 Task: Create New Customer with Customer Name: Look Alive, Billing Address Line1: 3518 Cook Hill Road, Billing Address Line2:  Danbury, Billing Address Line3:  Connecticut 06810, Cell Number: 858-577-0212_x000D_

Action: Mouse moved to (150, 31)
Screenshot: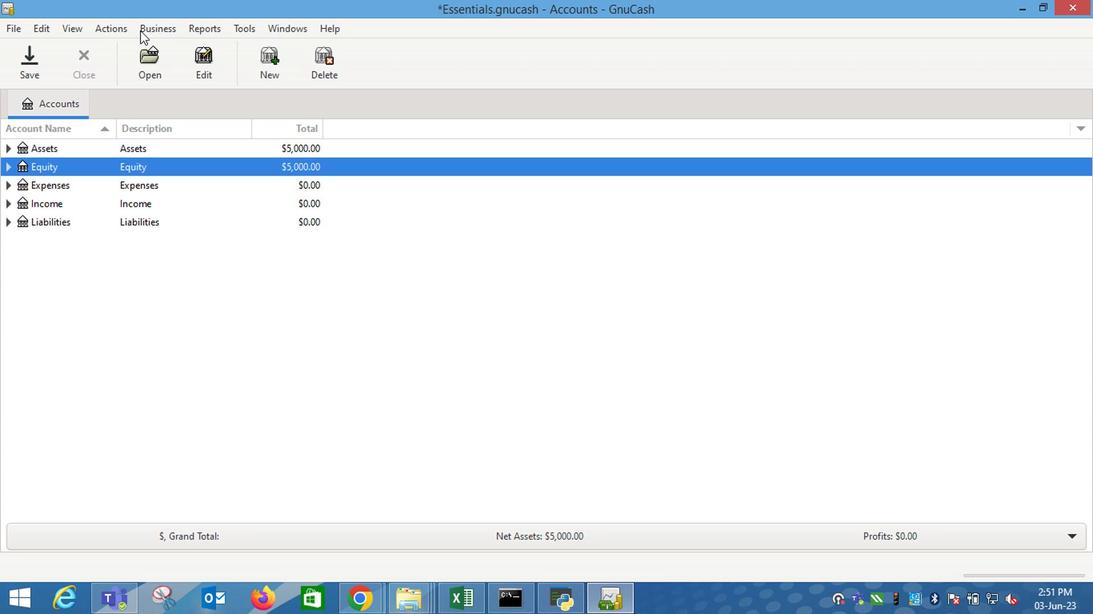 
Action: Mouse pressed left at (150, 31)
Screenshot: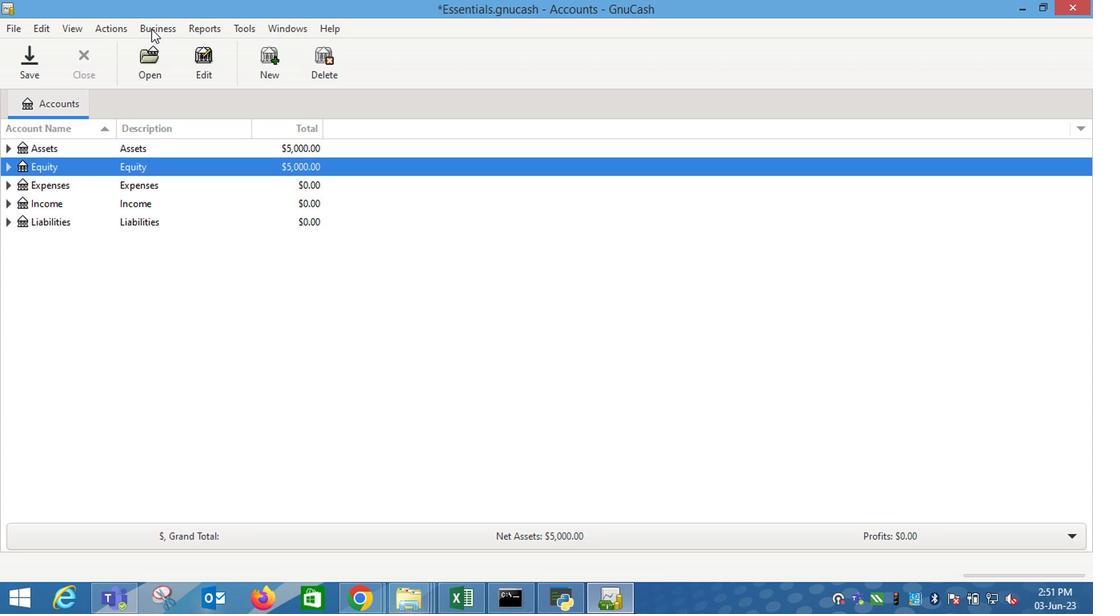 
Action: Mouse moved to (331, 75)
Screenshot: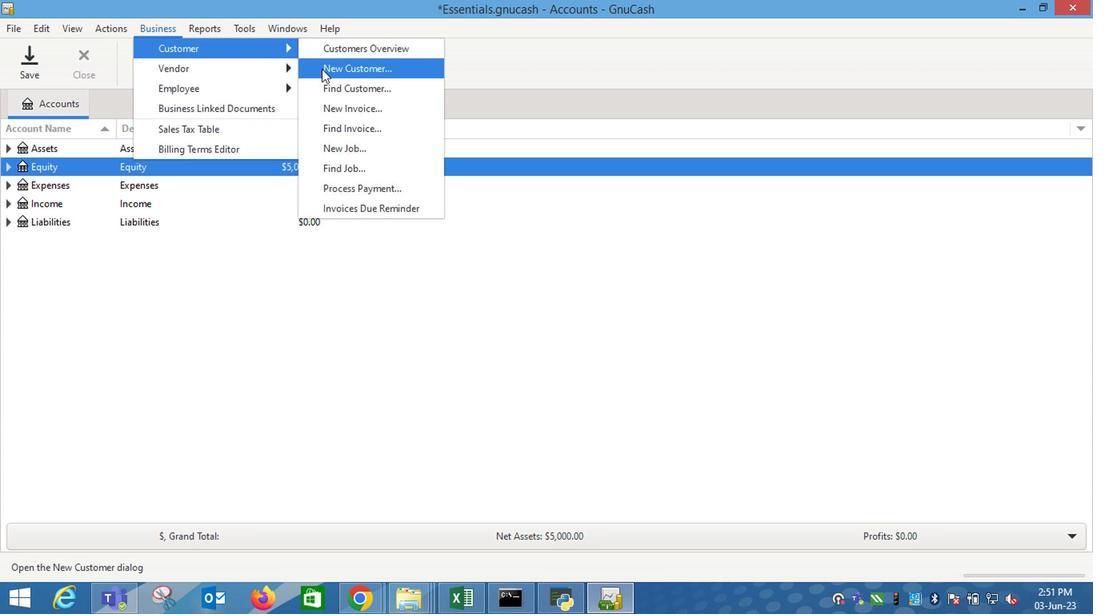 
Action: Mouse pressed left at (331, 75)
Screenshot: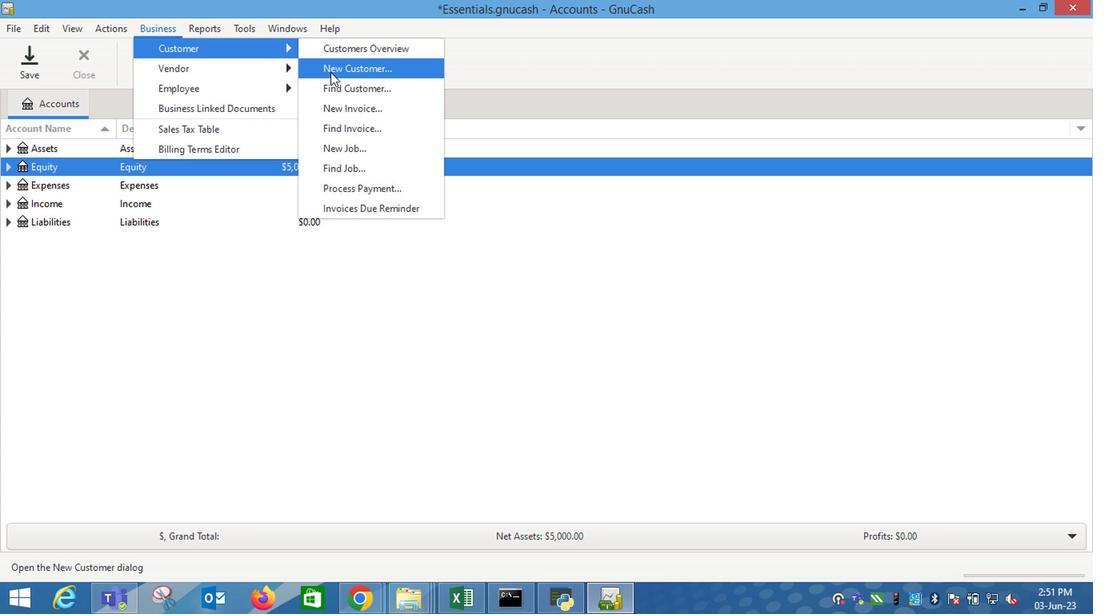 
Action: Mouse moved to (1049, 285)
Screenshot: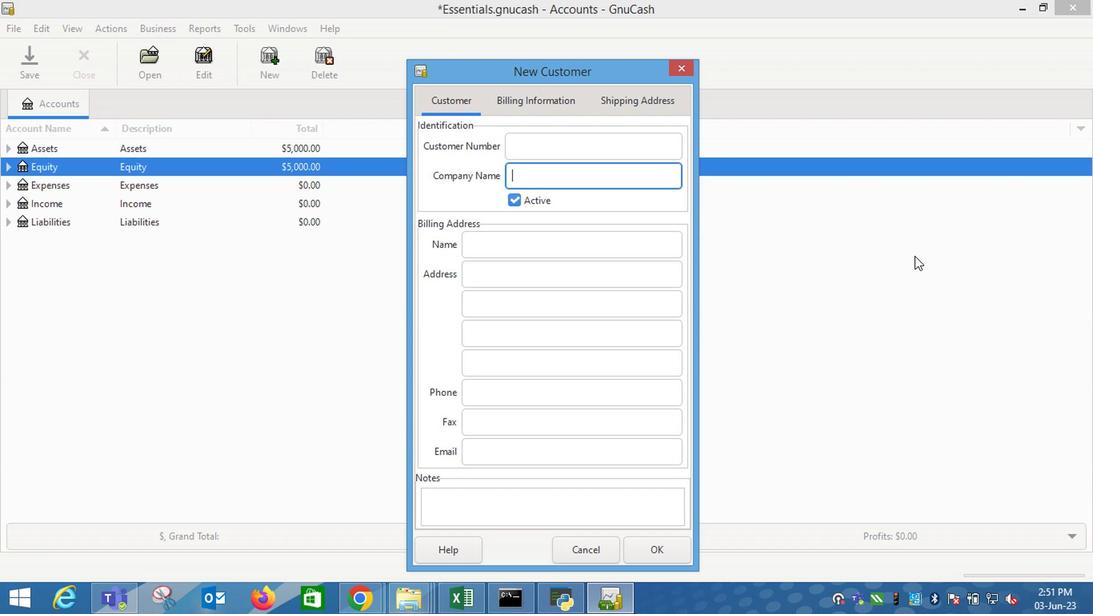 
Action: Key pressed <Key.shift_r>Look<Key.space><Key.shift_r>Alive<Key.tab><Key.tab><Key.tab>3518<Key.space><Key.shift_r>Cook<Key.space><Key.shift_r>Hill<Key.space><Key.shift_r>Road<Key.tab><Key.shift_r>Da<Key.tab><Key.shift_r>Co<Key.tab><Key.tab>858-577-0212
Screenshot: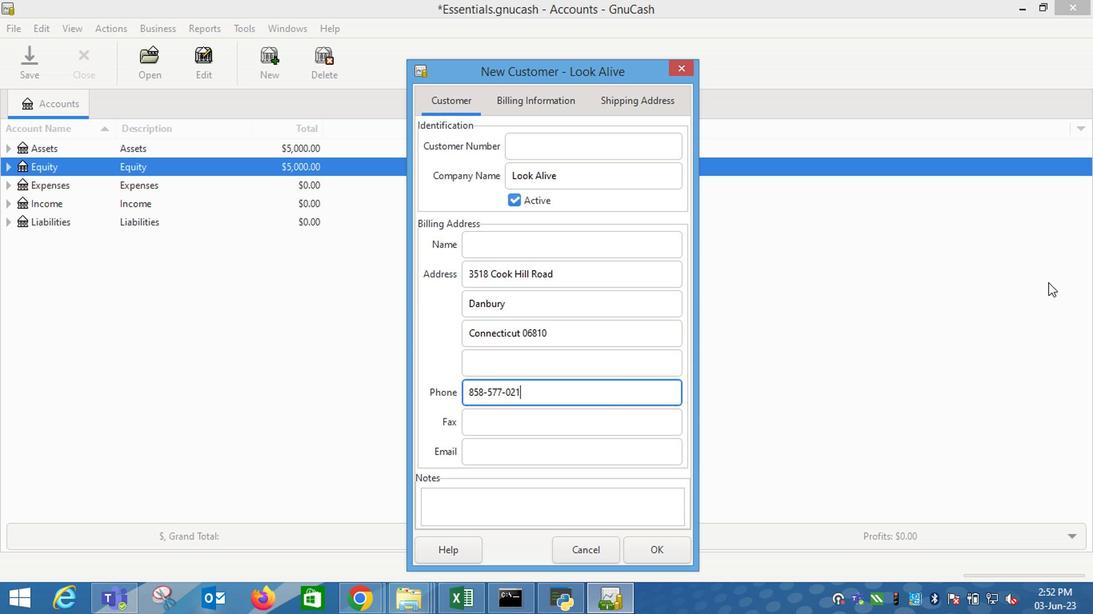 
Action: Mouse moved to (547, 112)
Screenshot: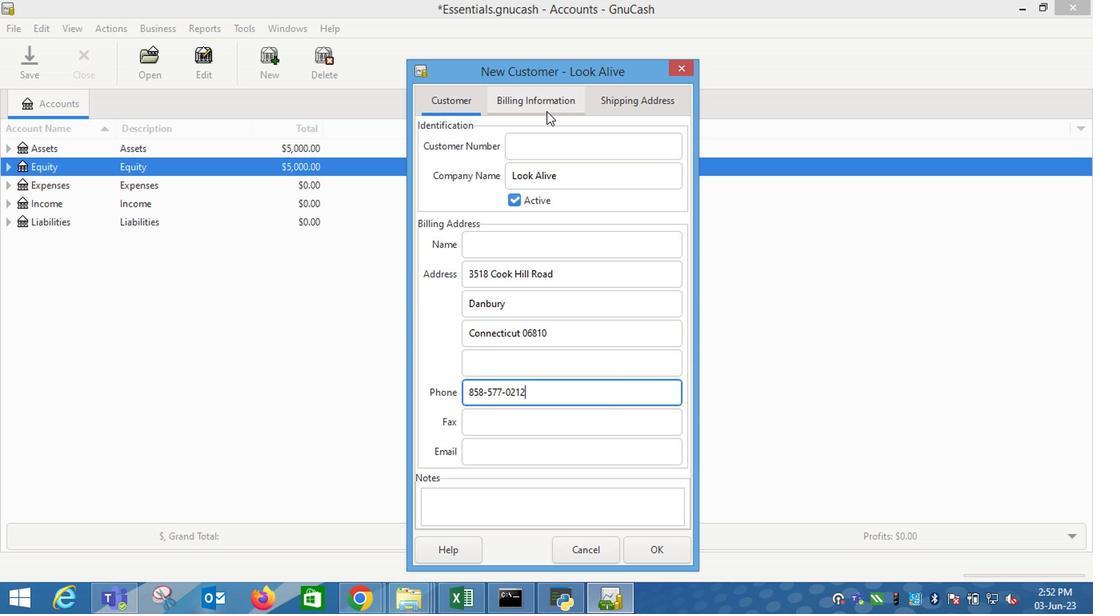 
Action: Mouse pressed left at (547, 112)
Screenshot: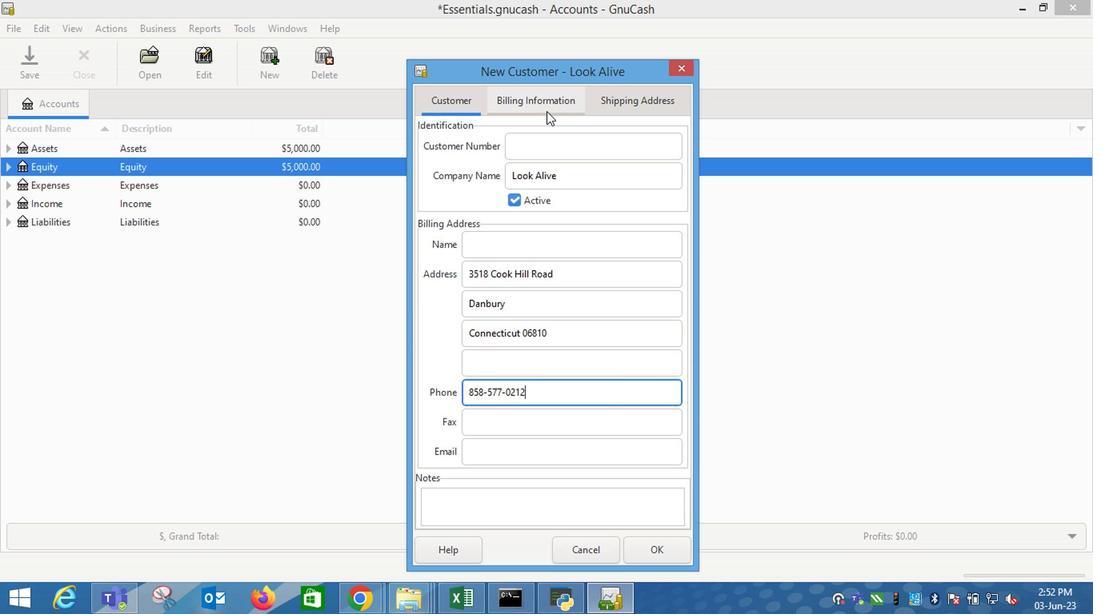 
Action: Mouse moved to (646, 551)
Screenshot: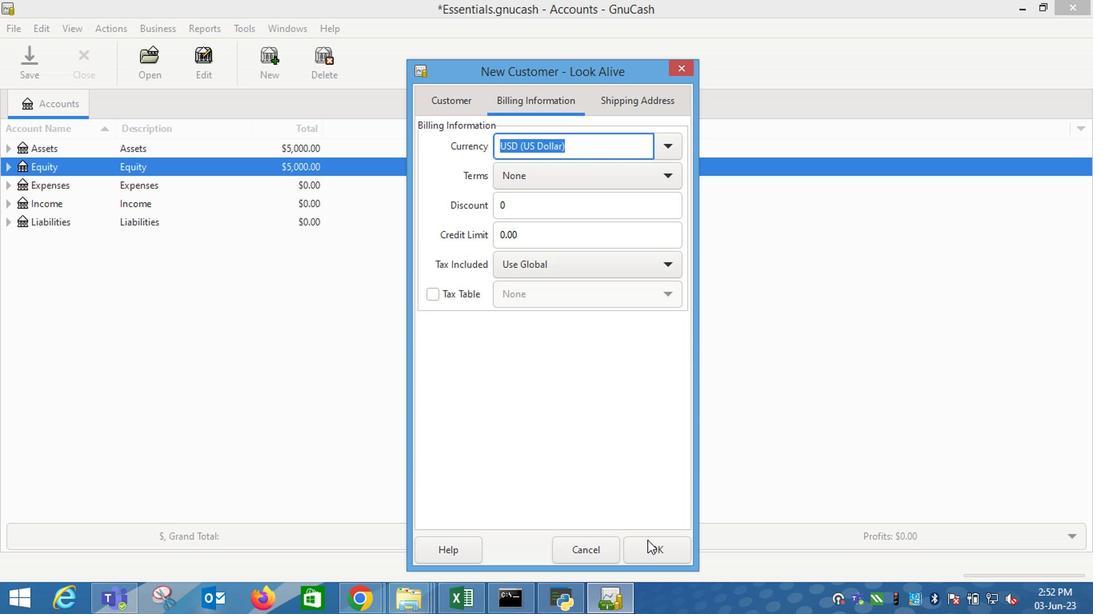 
Action: Mouse pressed left at (646, 551)
Screenshot: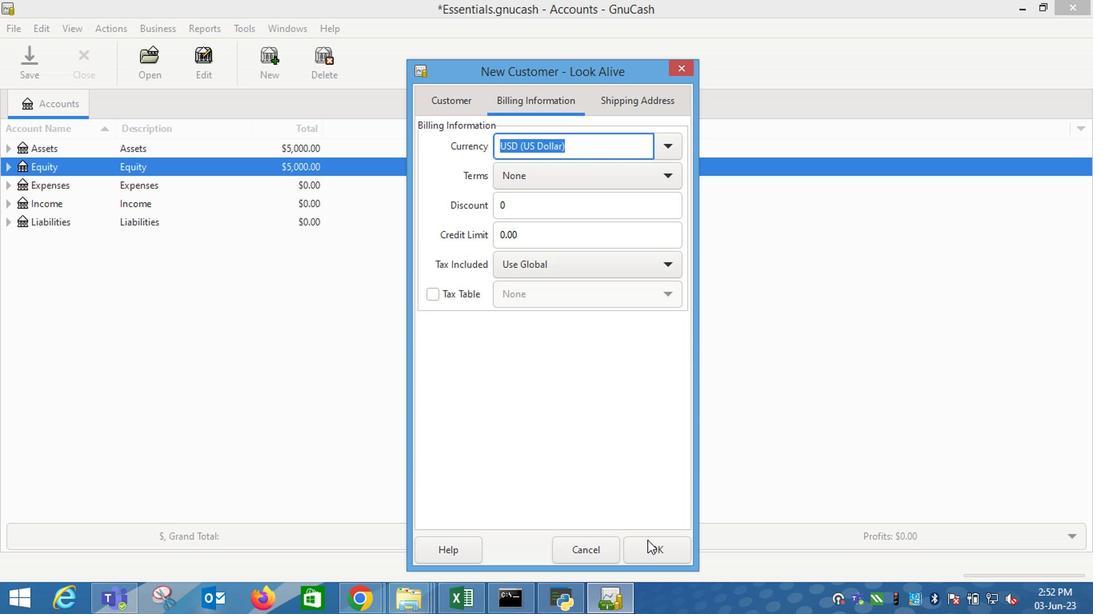 
Action: Mouse moved to (614, 494)
Screenshot: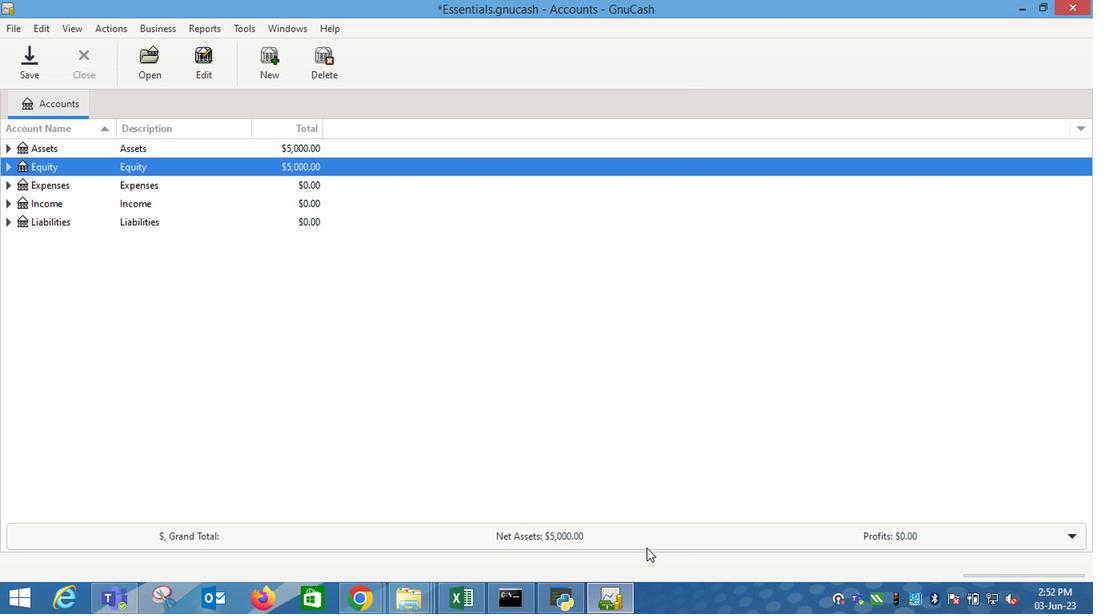 
